 Task: Create a section Continuous Delivery Sprint and in the section, add a milestone Artificial Intelligence Chatbot Implementation in the project TurboCharge.
Action: Mouse moved to (68, 408)
Screenshot: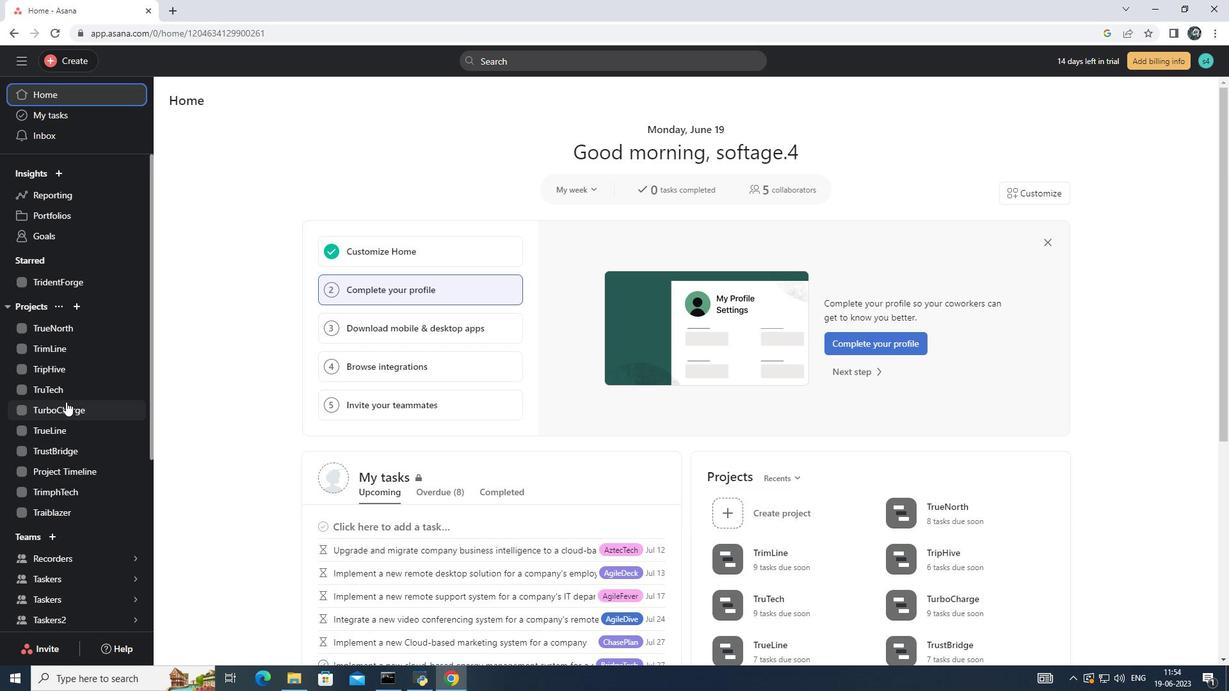 
Action: Mouse pressed left at (68, 408)
Screenshot: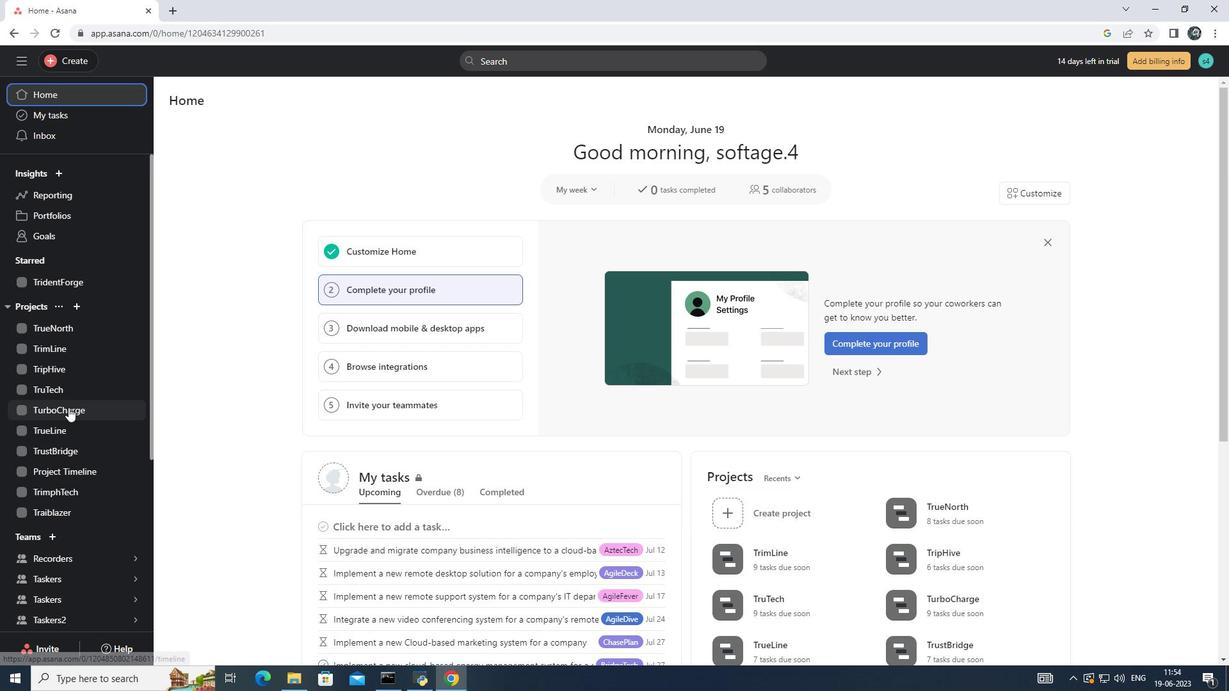 
Action: Mouse moved to (226, 608)
Screenshot: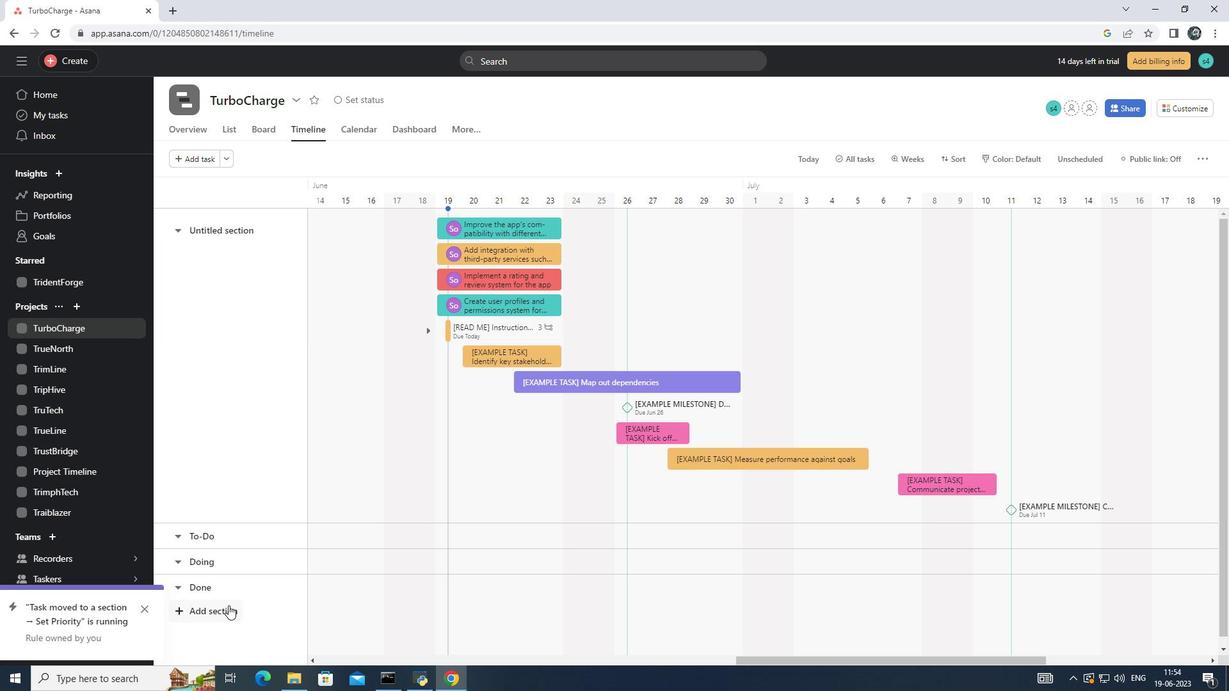 
Action: Mouse pressed left at (226, 608)
Screenshot: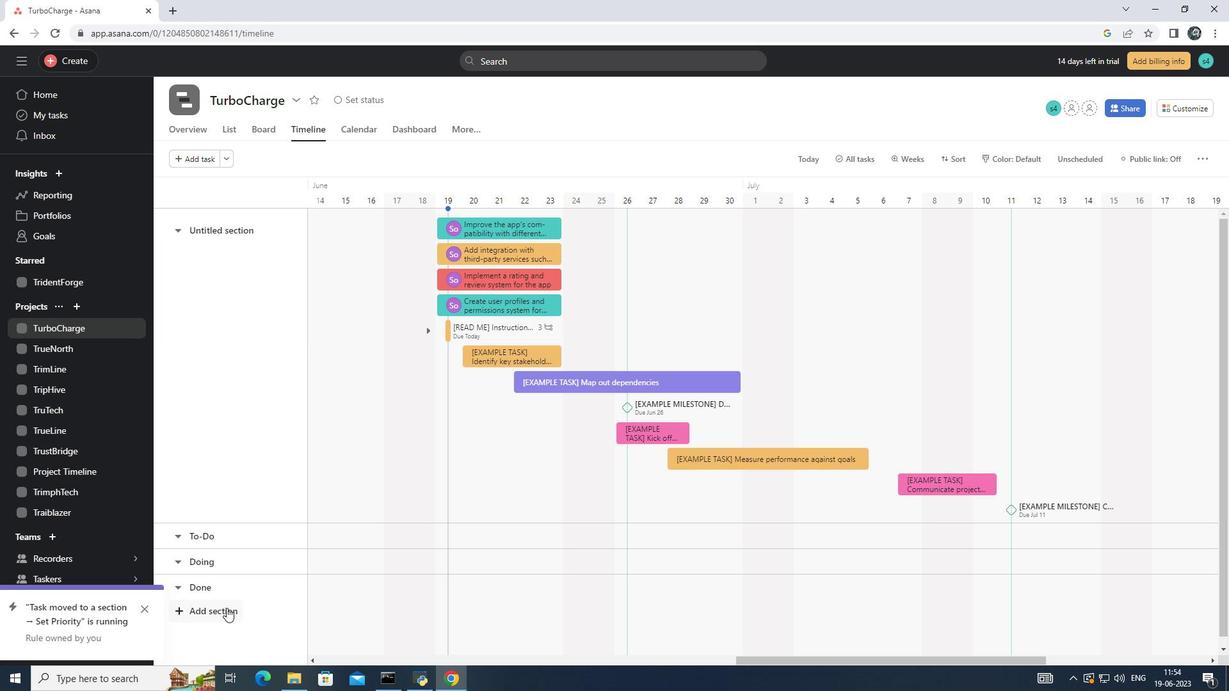 
Action: Mouse moved to (221, 614)
Screenshot: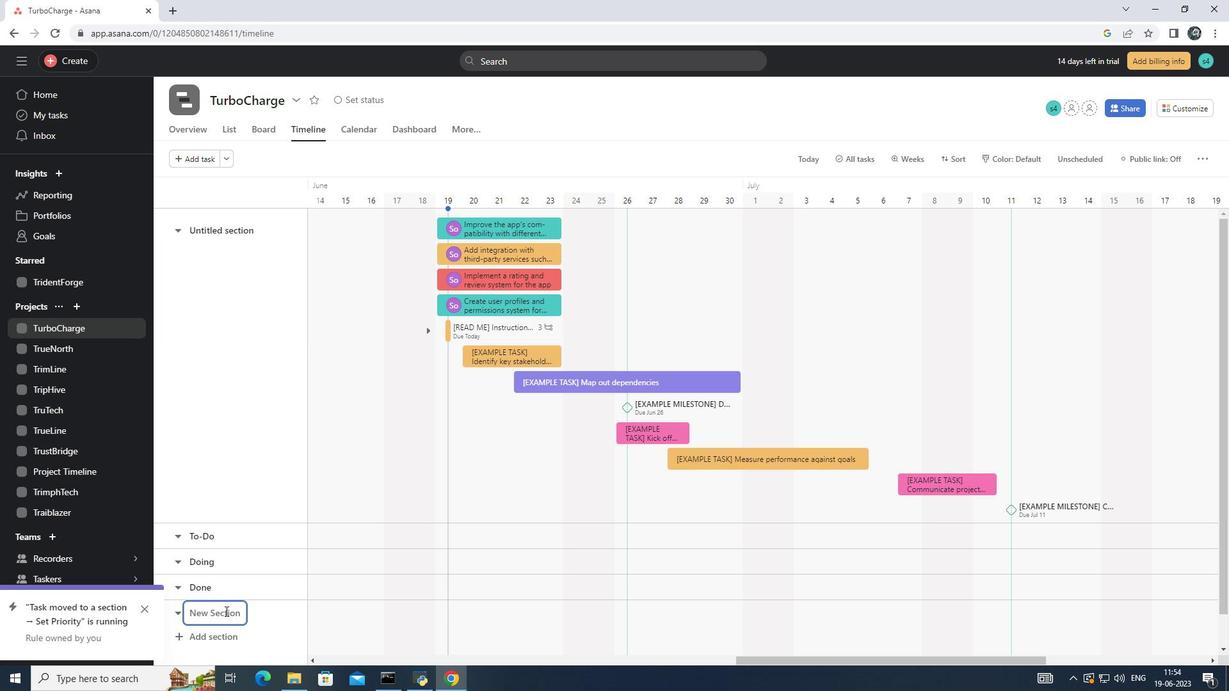 
Action: Mouse pressed left at (221, 614)
Screenshot: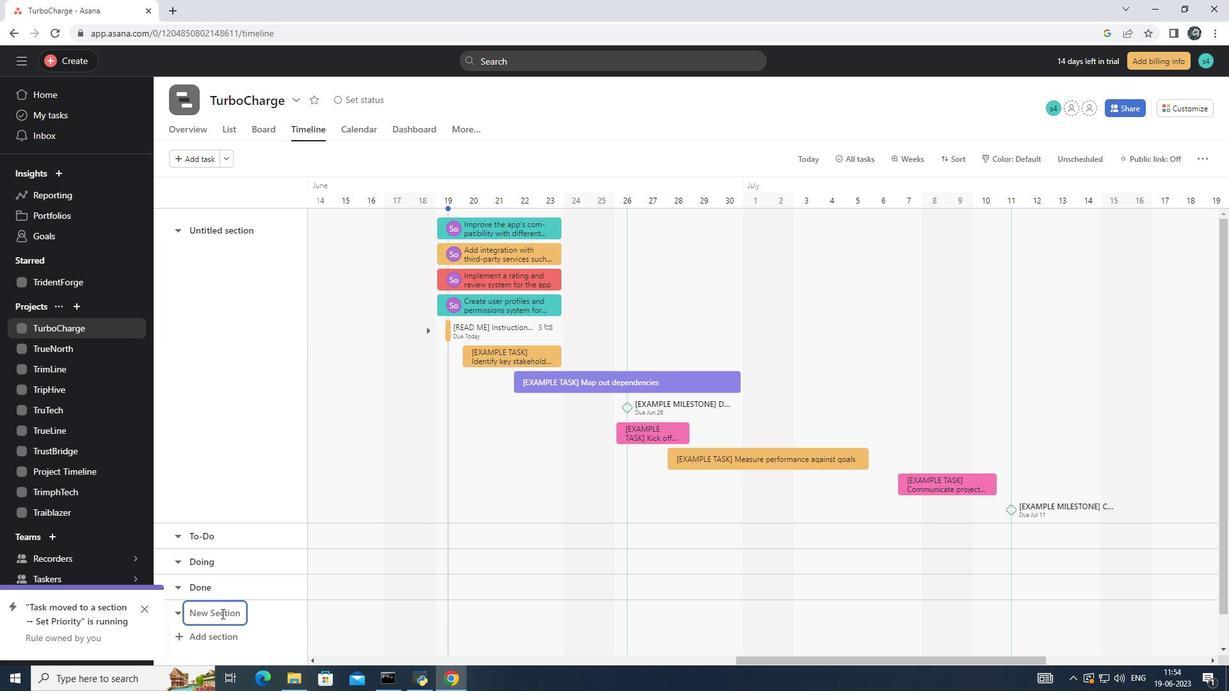 
Action: Key pressed <Key.shift>Contim<Key.backspace>nuous<Key.space><Key.shift>Delivery<Key.space><Key.shift>Sprint
Screenshot: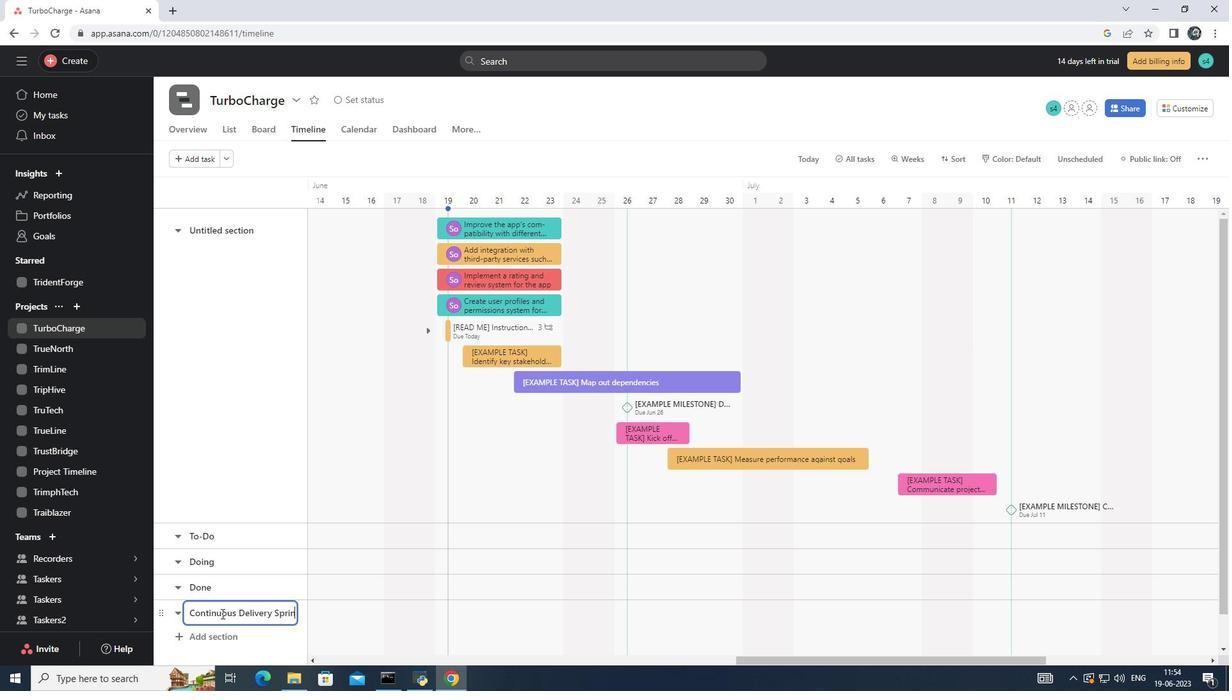 
Action: Mouse moved to (375, 611)
Screenshot: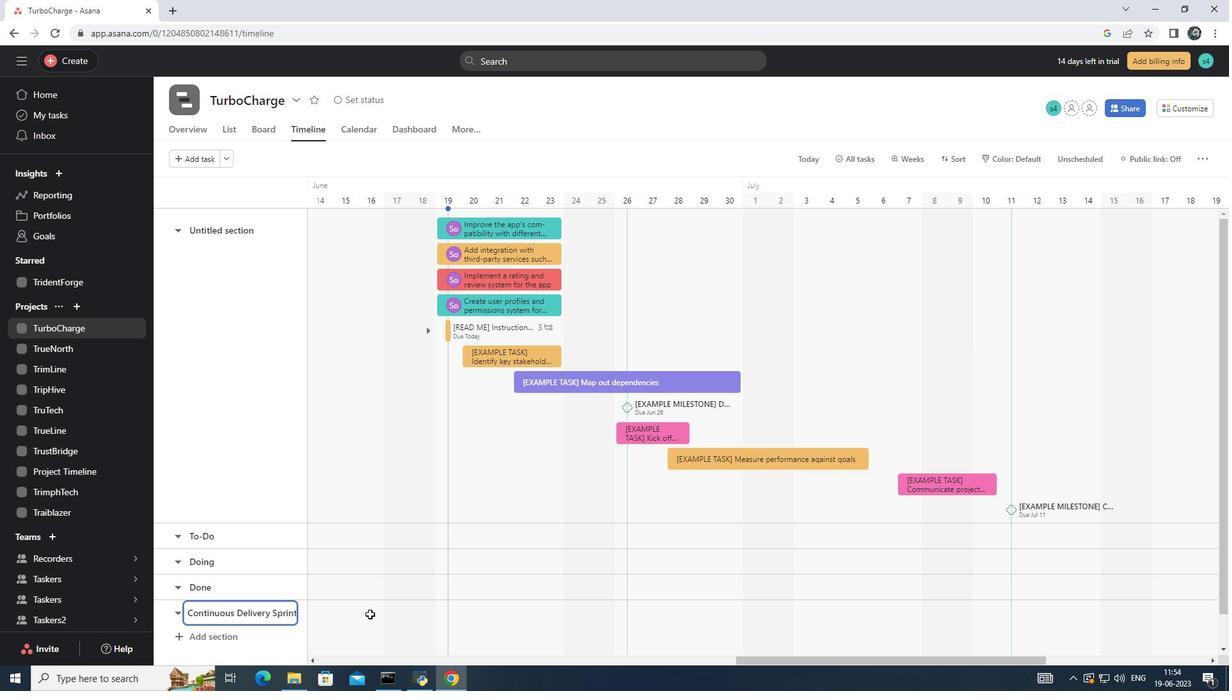 
Action: Mouse pressed left at (375, 611)
Screenshot: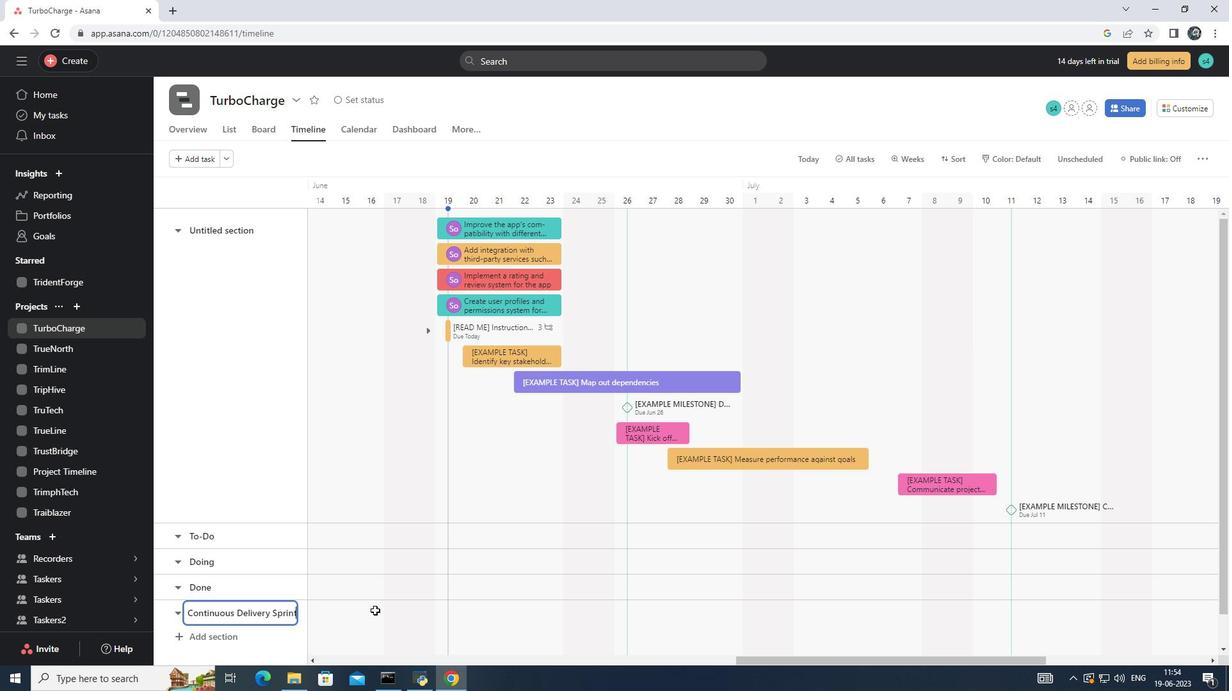 
Action: Key pressed <Key.shift>Artificial<Key.space><Key.shift>Intelligence<Key.space><Key.shift>Chatbot<Key.space><Key.shift>Implementation<Key.enter>
Screenshot: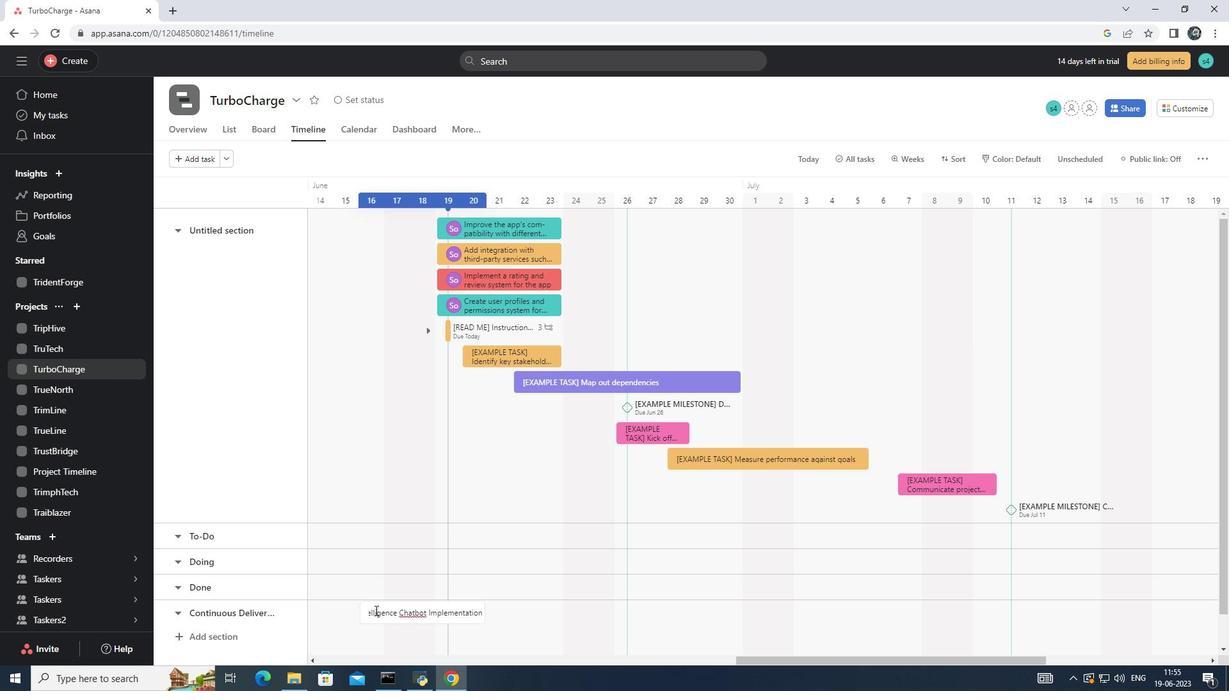 
Action: Mouse moved to (437, 617)
Screenshot: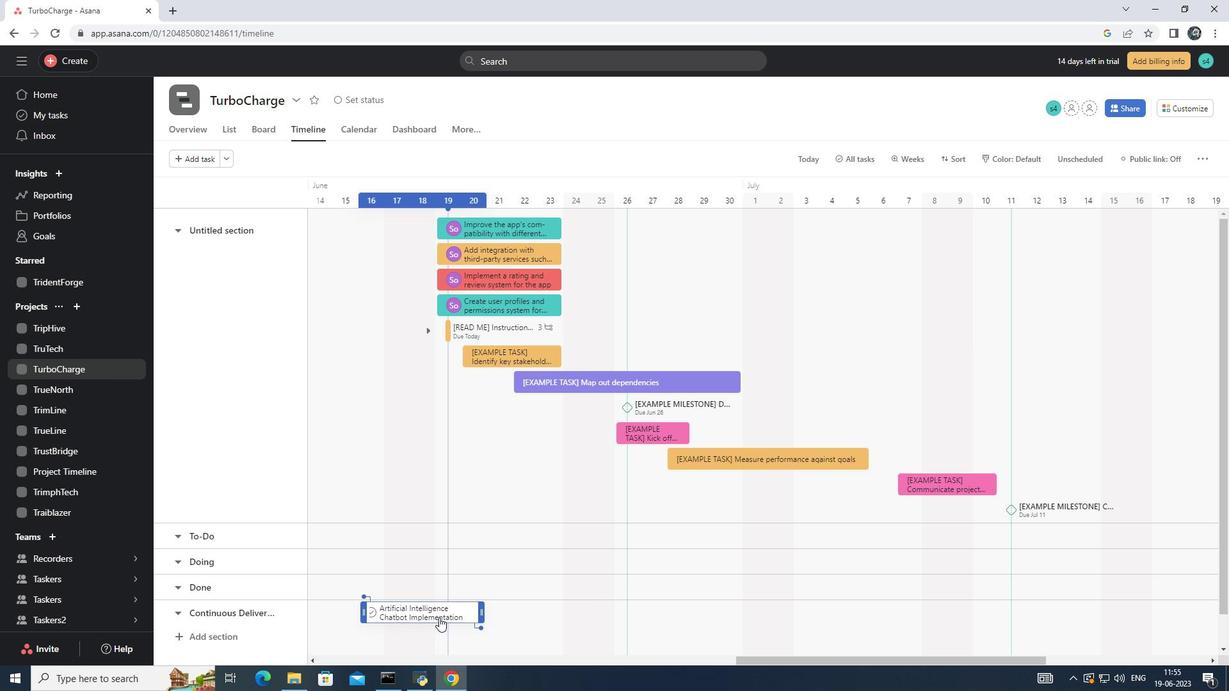 
Action: Mouse pressed right at (437, 617)
Screenshot: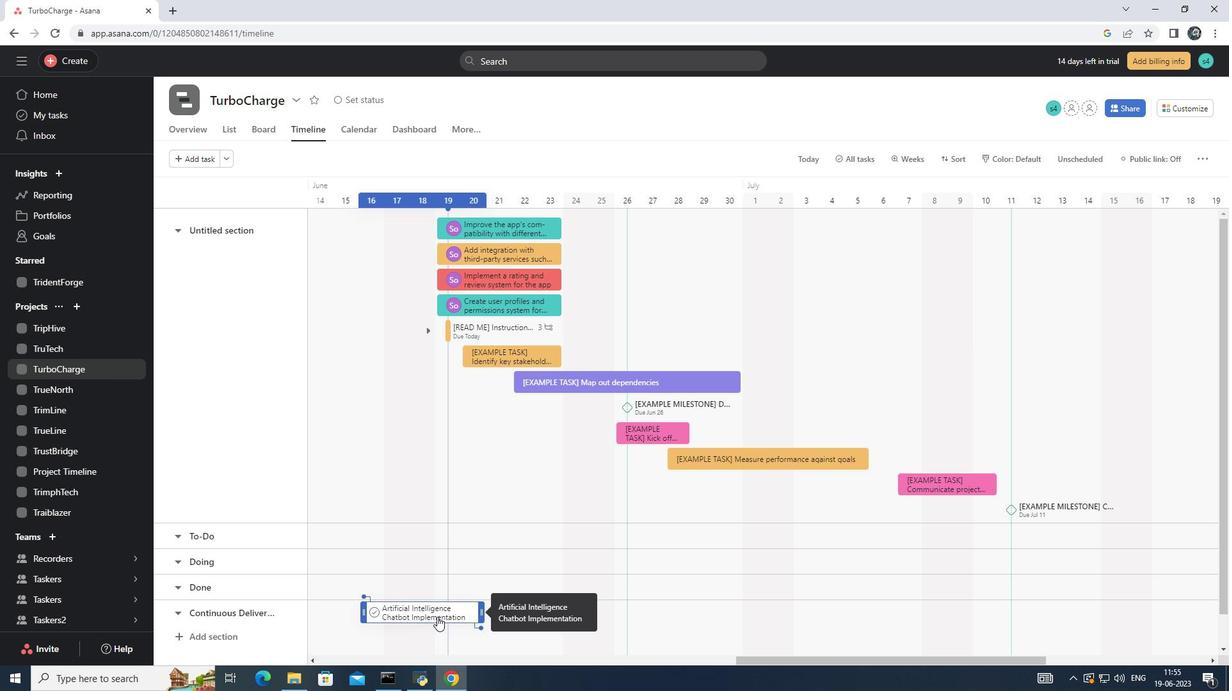 
Action: Mouse moved to (477, 547)
Screenshot: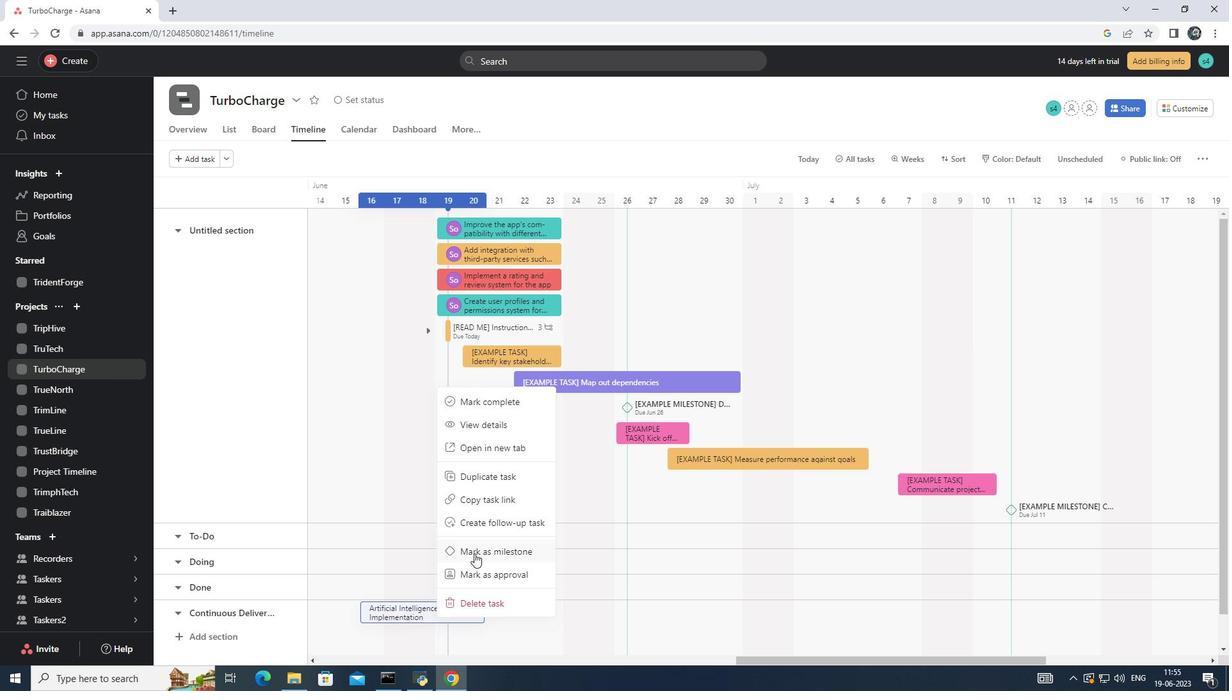 
Action: Mouse pressed left at (477, 547)
Screenshot: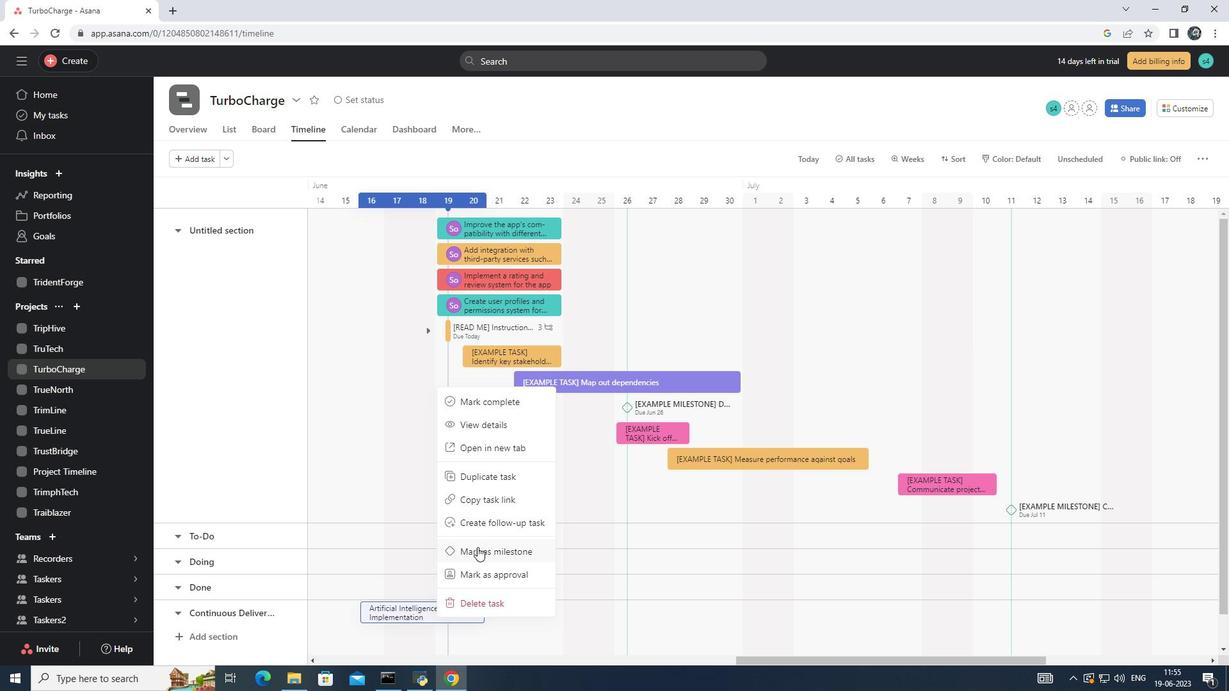 
